 Task: Check the percentage active listings of 1 half bathroom in the last 1 year.
Action: Mouse moved to (878, 196)
Screenshot: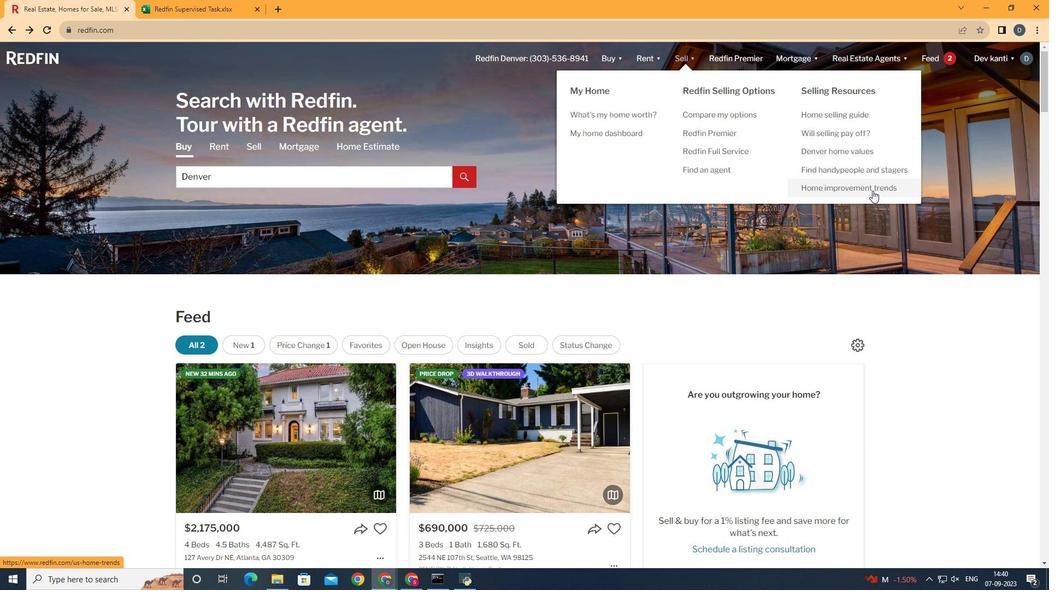 
Action: Mouse pressed left at (878, 196)
Screenshot: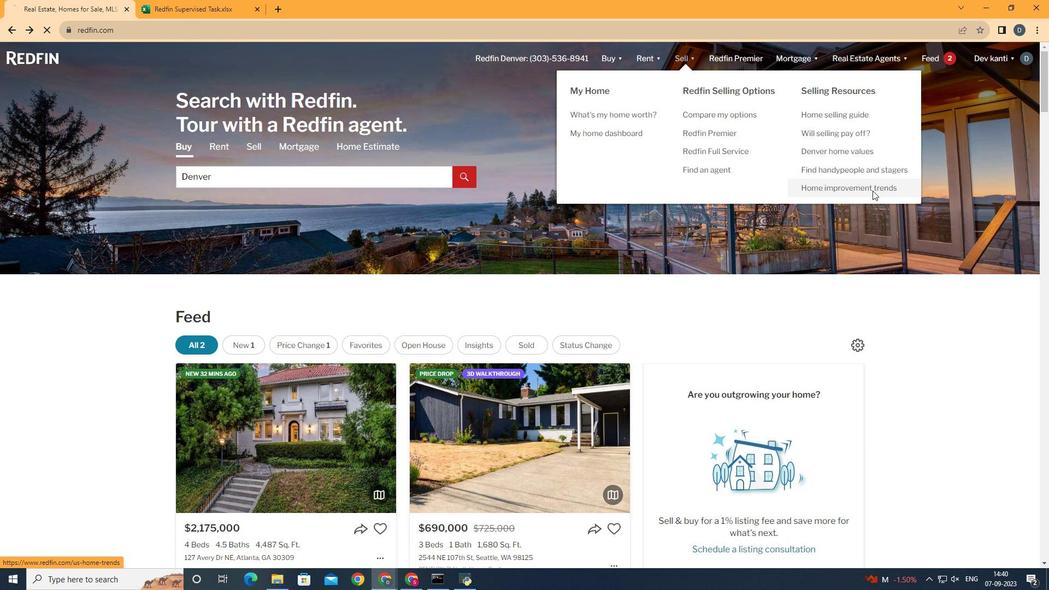 
Action: Mouse moved to (282, 219)
Screenshot: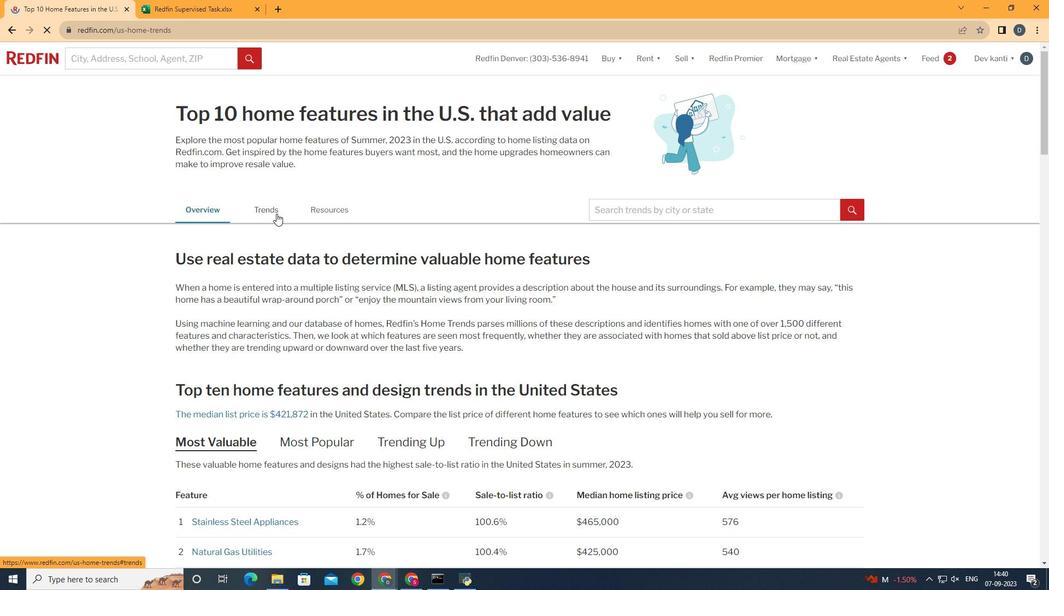 
Action: Mouse pressed left at (282, 219)
Screenshot: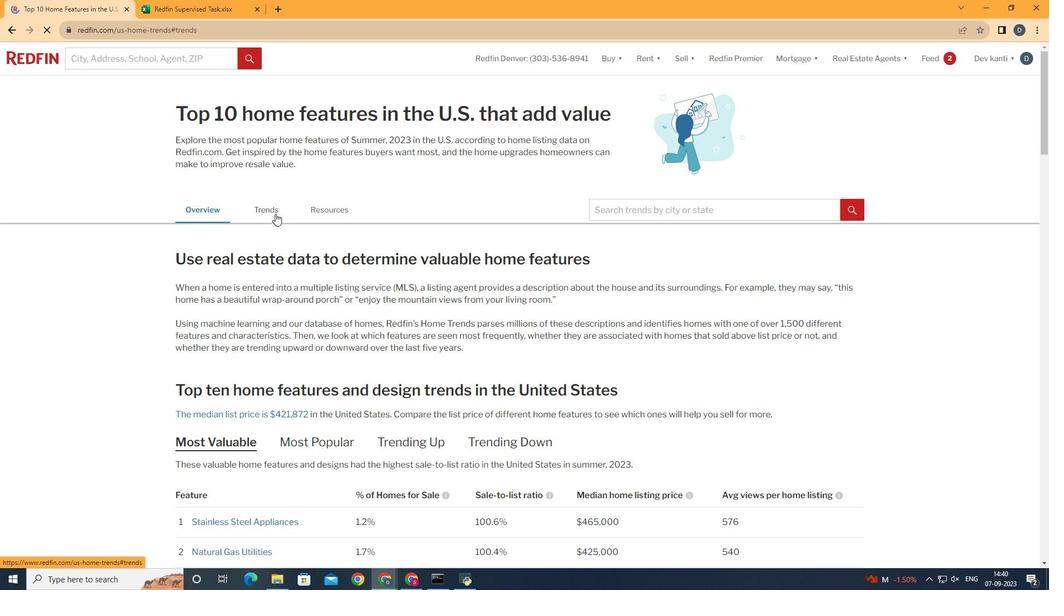 
Action: Mouse moved to (638, 345)
Screenshot: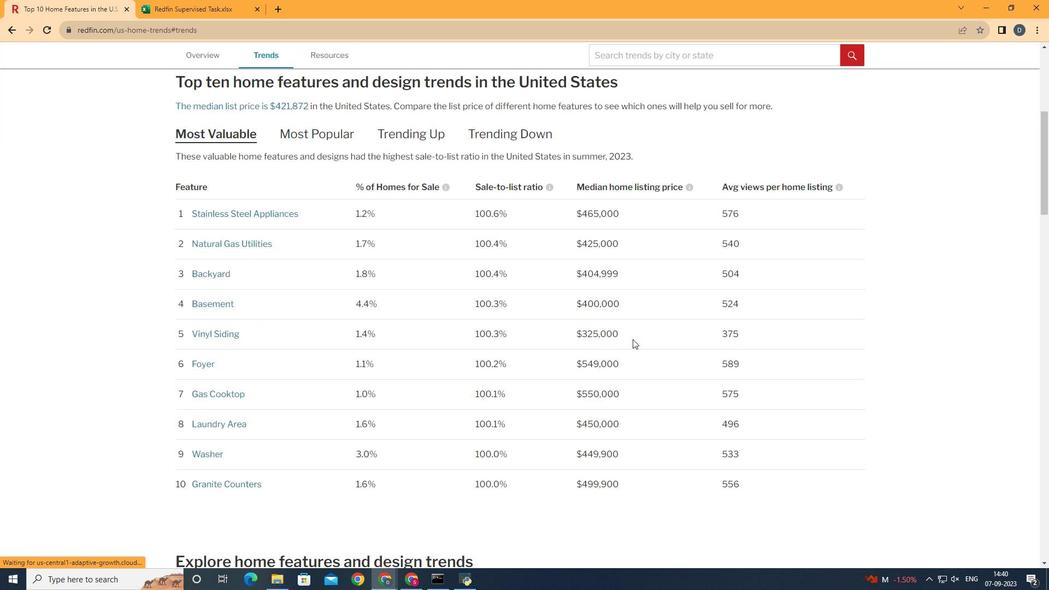 
Action: Mouse scrolled (638, 344) with delta (0, 0)
Screenshot: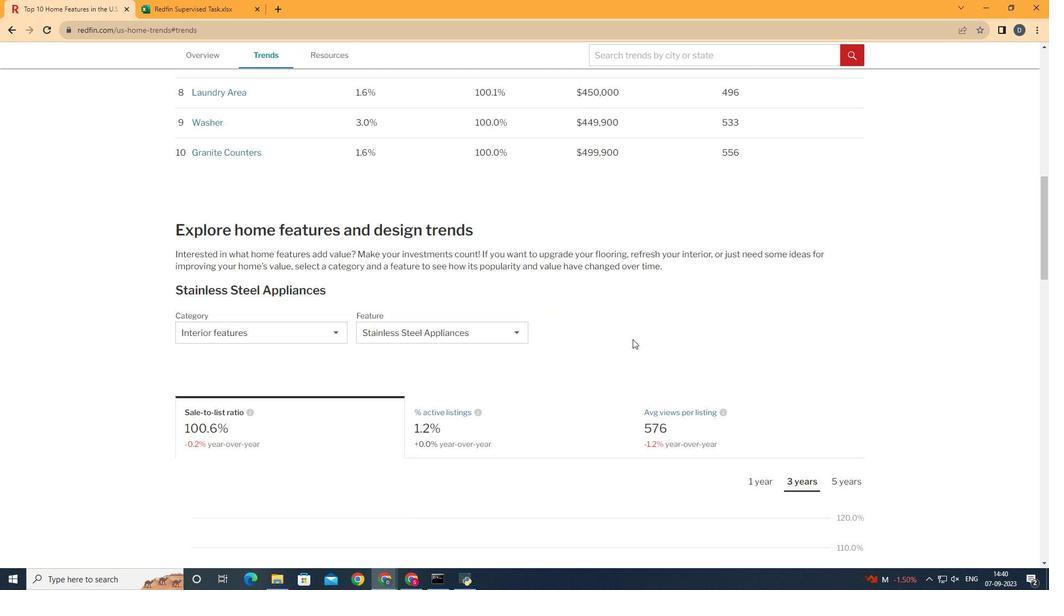 
Action: Mouse scrolled (638, 344) with delta (0, 0)
Screenshot: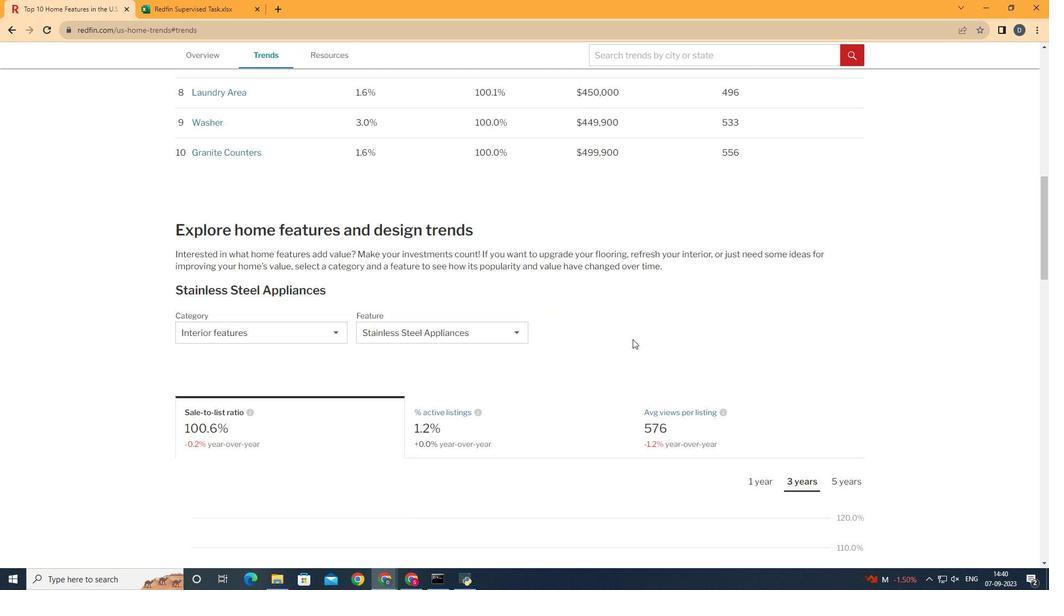 
Action: Mouse scrolled (638, 344) with delta (0, 0)
Screenshot: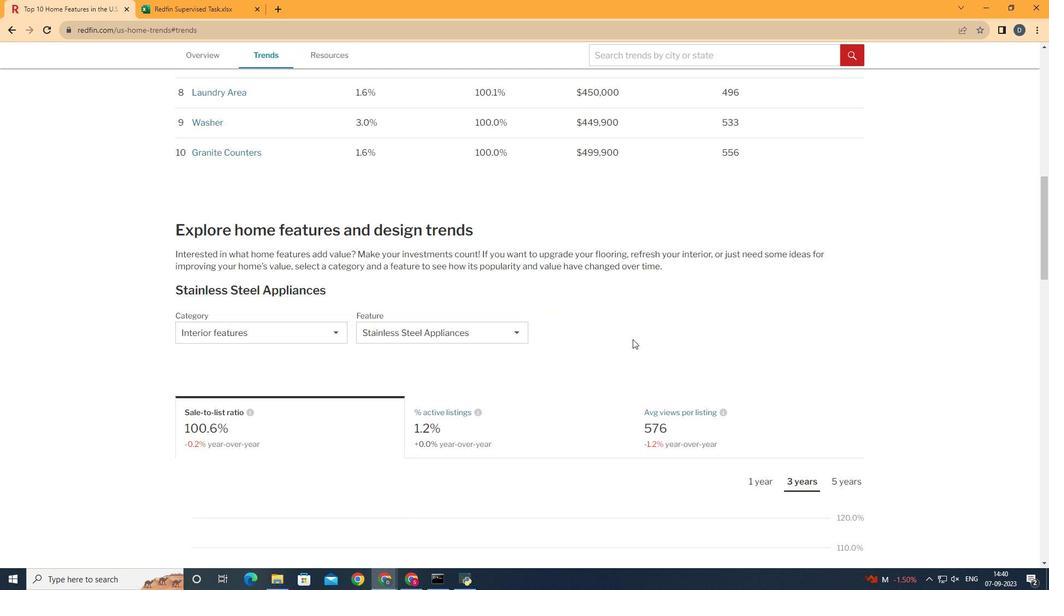 
Action: Mouse scrolled (638, 344) with delta (0, 0)
Screenshot: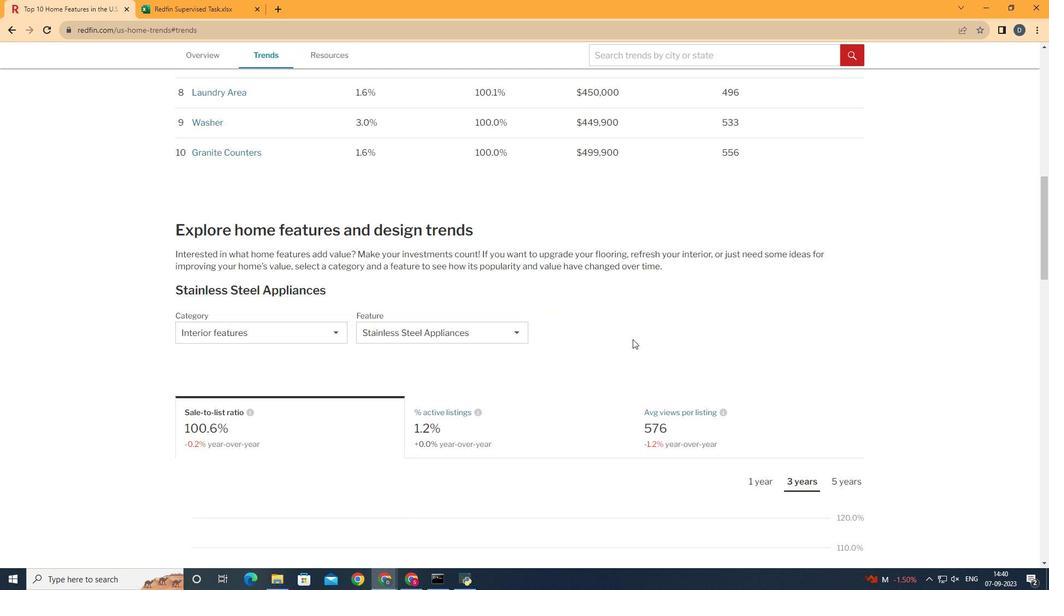 
Action: Mouse scrolled (638, 344) with delta (0, 0)
Screenshot: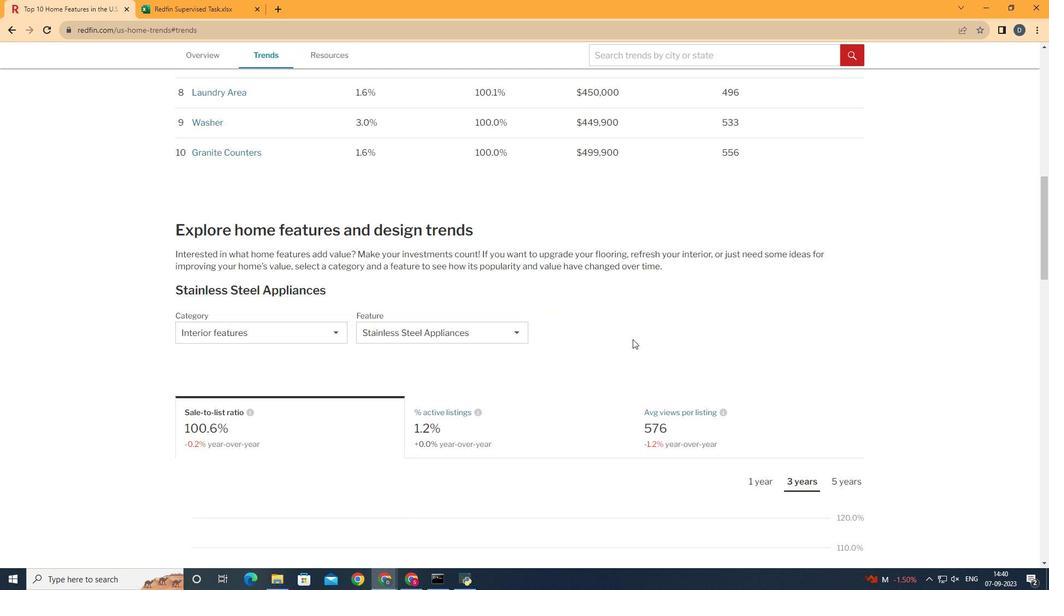 
Action: Mouse scrolled (638, 344) with delta (0, 0)
Screenshot: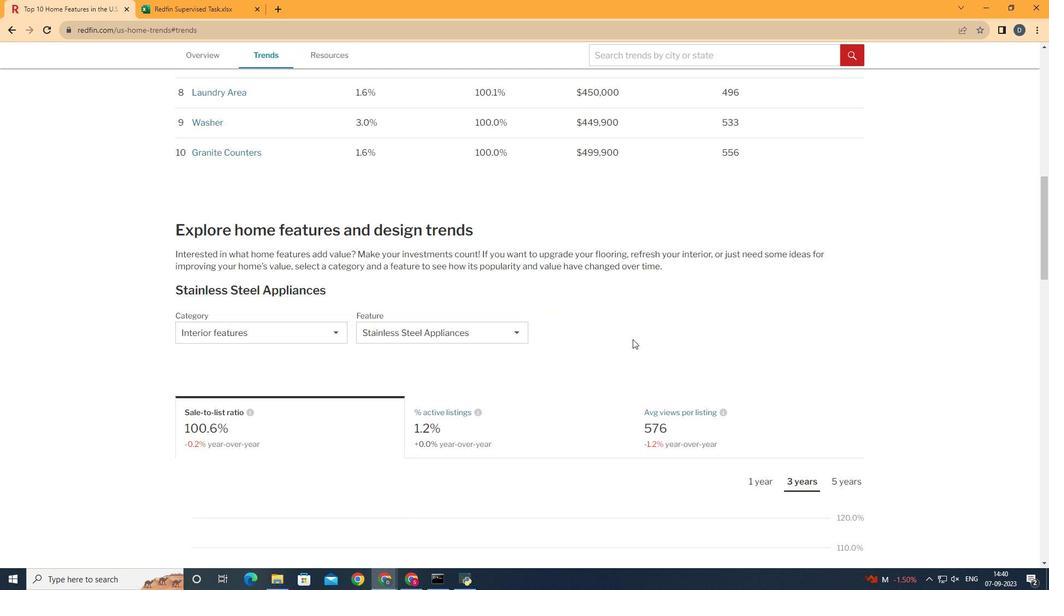 
Action: Mouse moved to (371, 365)
Screenshot: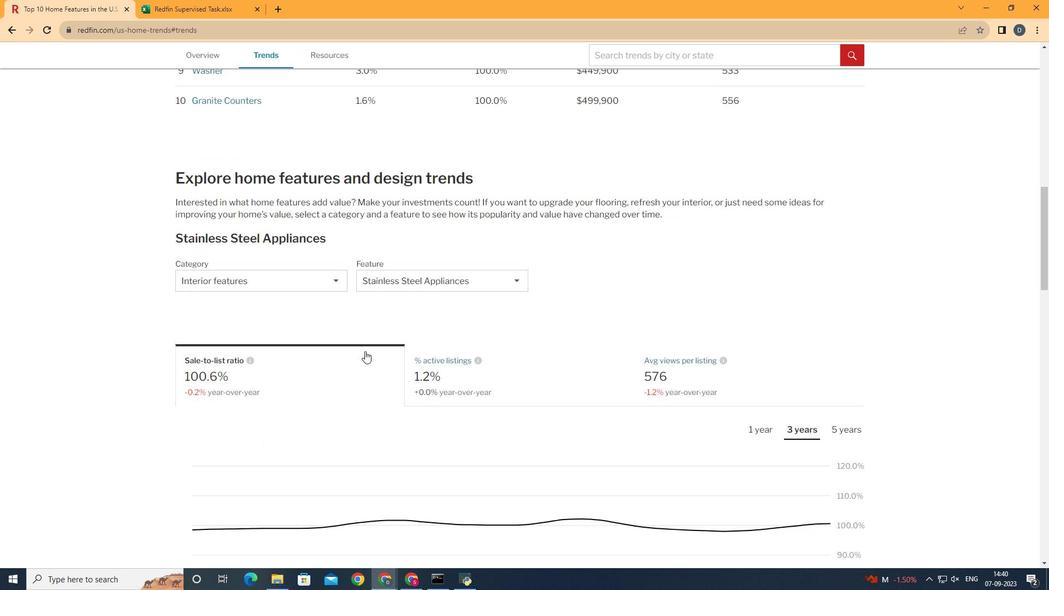 
Action: Mouse scrolled (371, 364) with delta (0, 0)
Screenshot: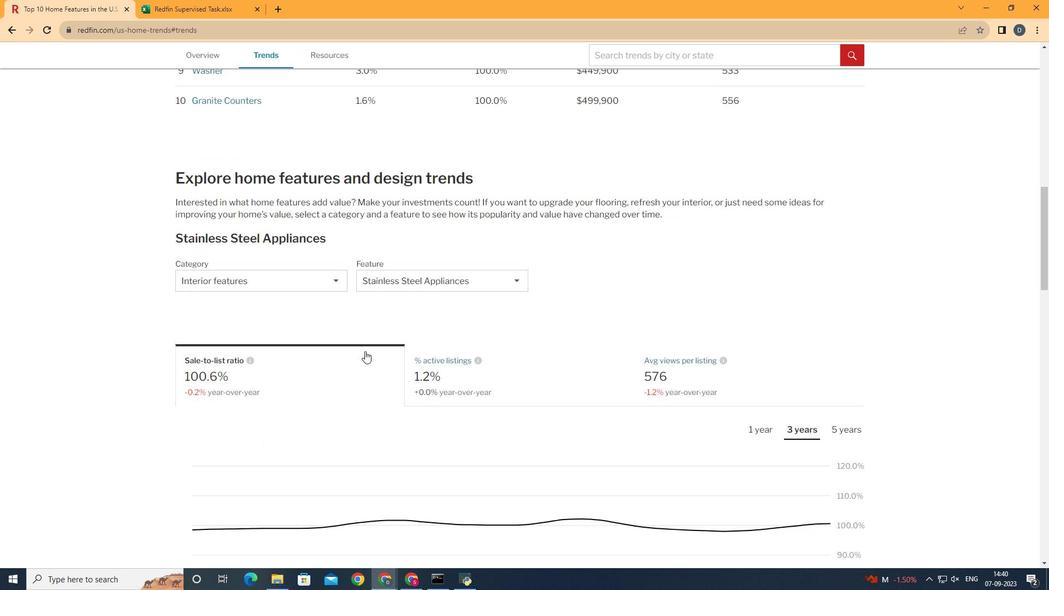 
Action: Mouse moved to (324, 286)
Screenshot: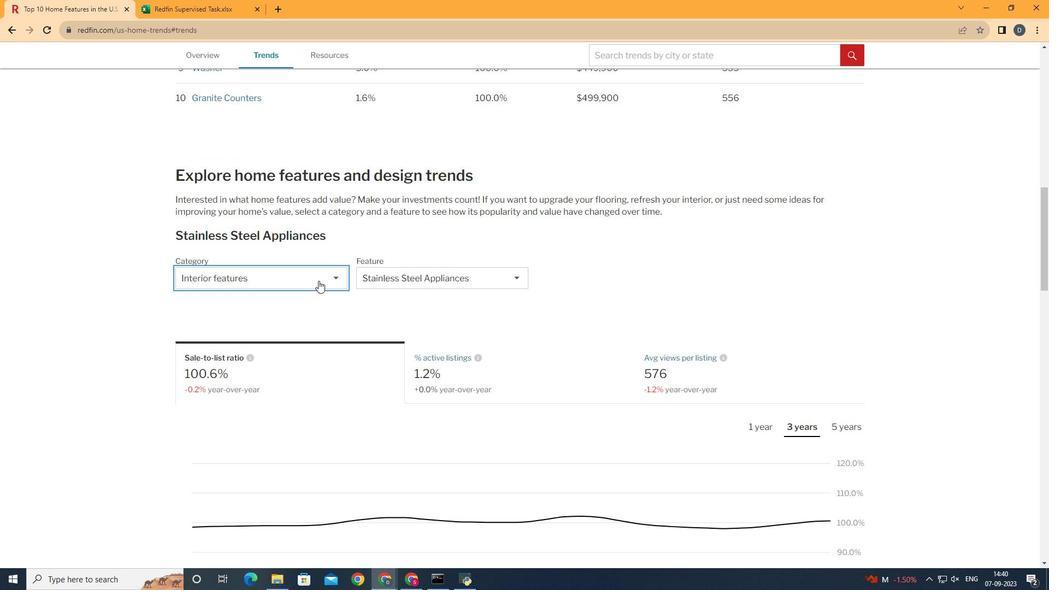 
Action: Mouse pressed left at (324, 286)
Screenshot: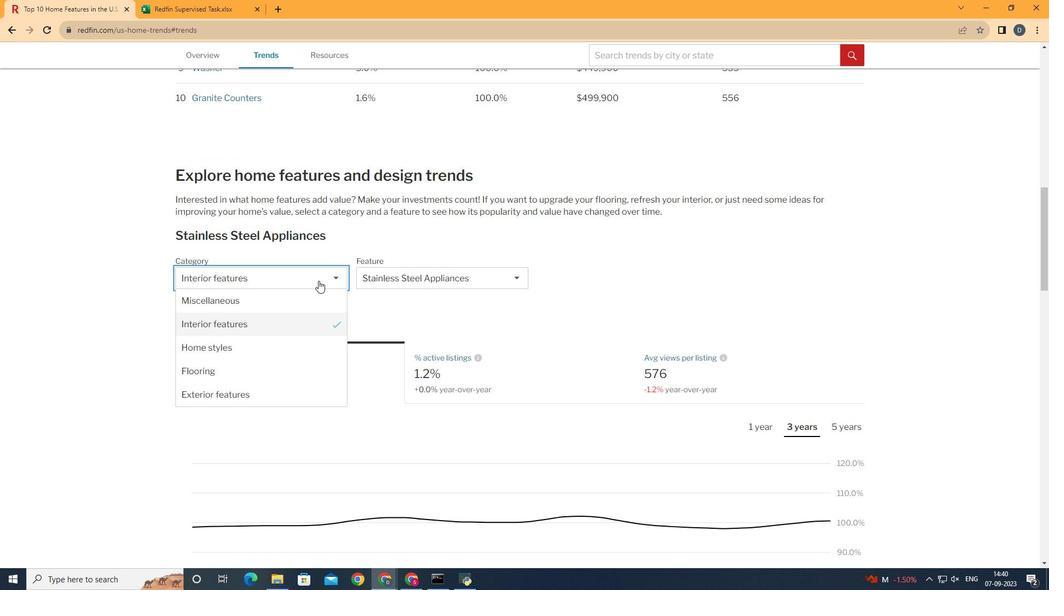 
Action: Mouse moved to (304, 335)
Screenshot: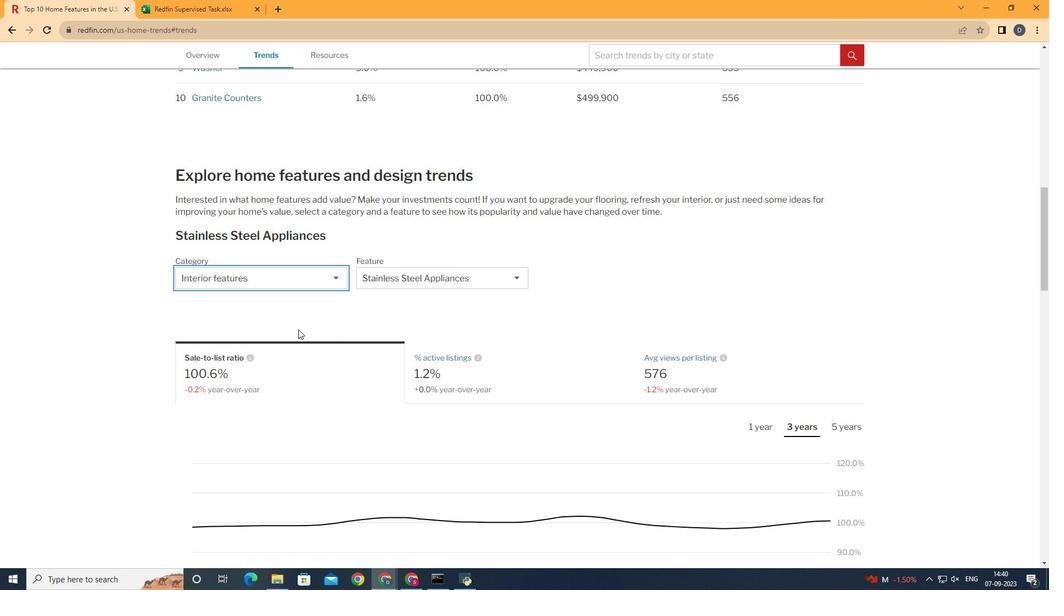 
Action: Mouse pressed left at (304, 335)
Screenshot: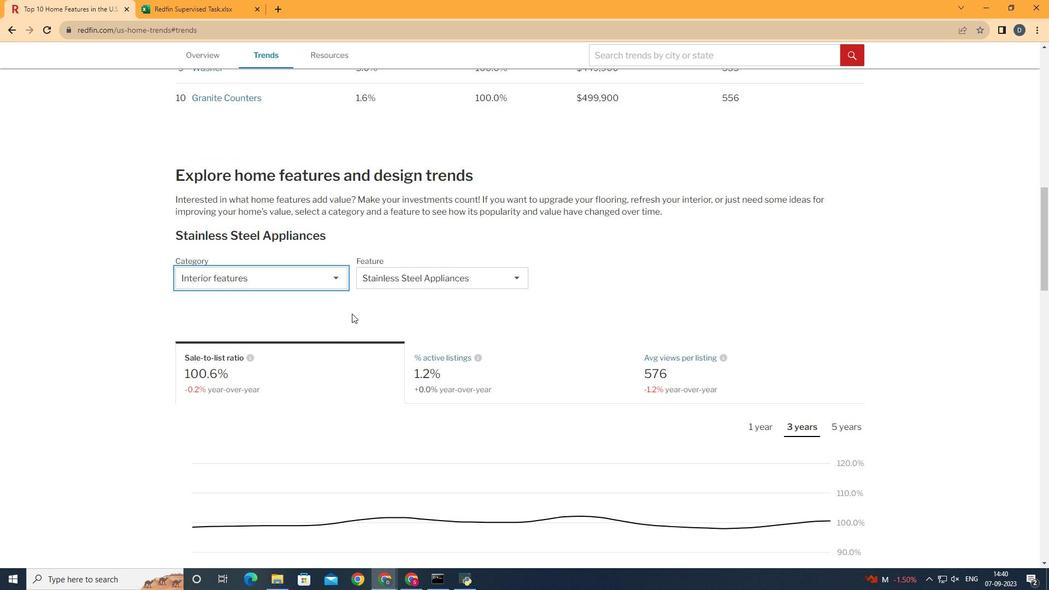 
Action: Mouse moved to (481, 282)
Screenshot: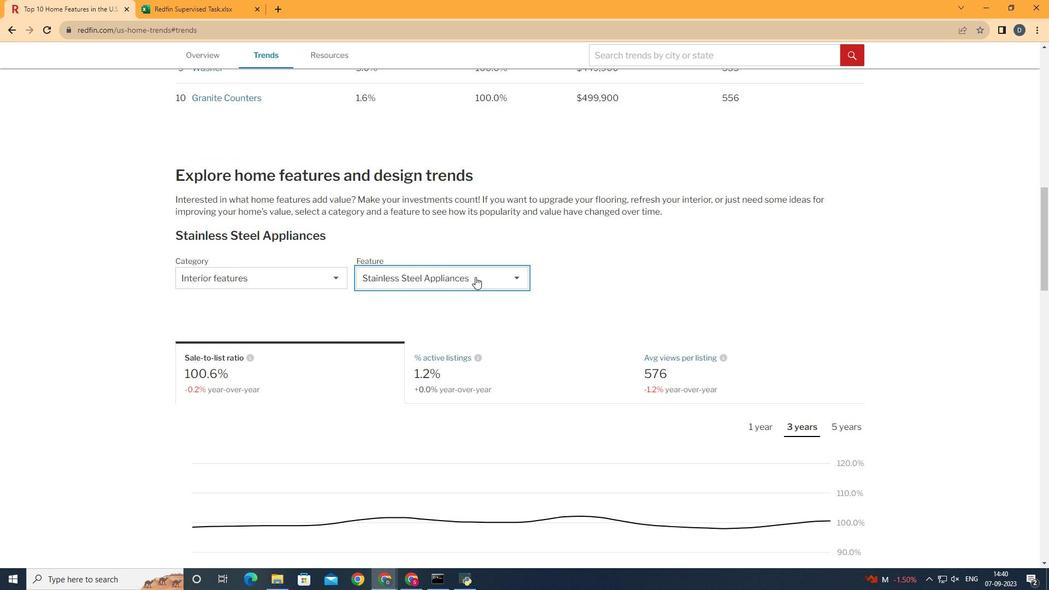 
Action: Mouse pressed left at (481, 282)
Screenshot: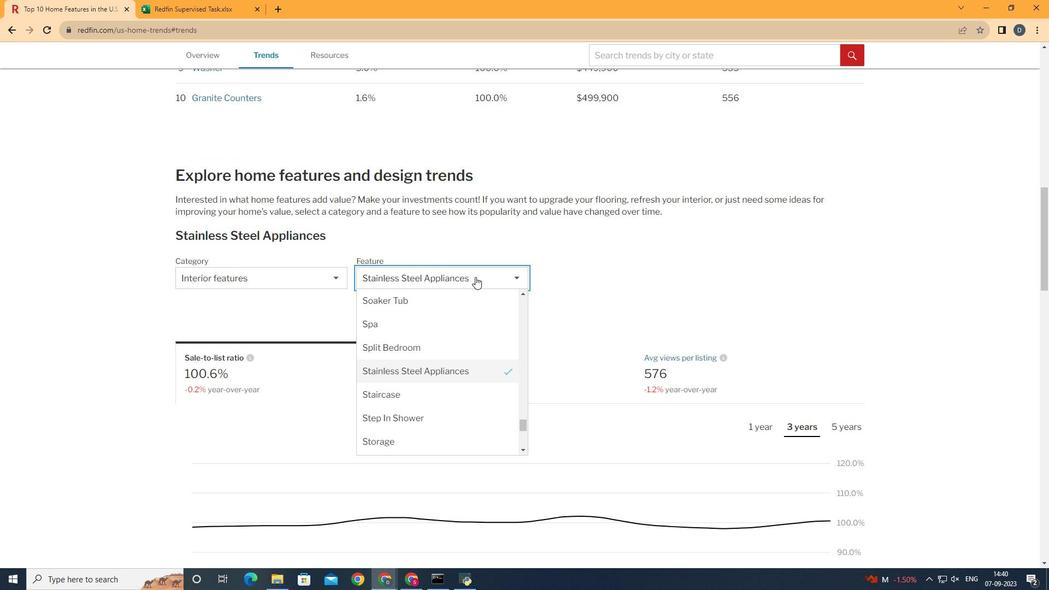 
Action: Mouse moved to (530, 431)
Screenshot: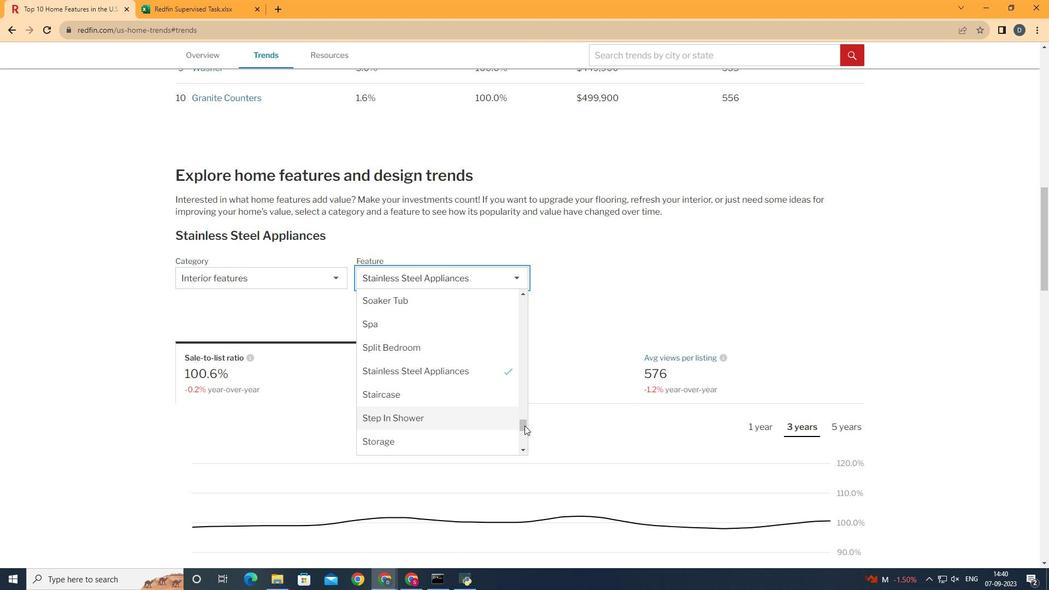 
Action: Mouse pressed left at (530, 431)
Screenshot: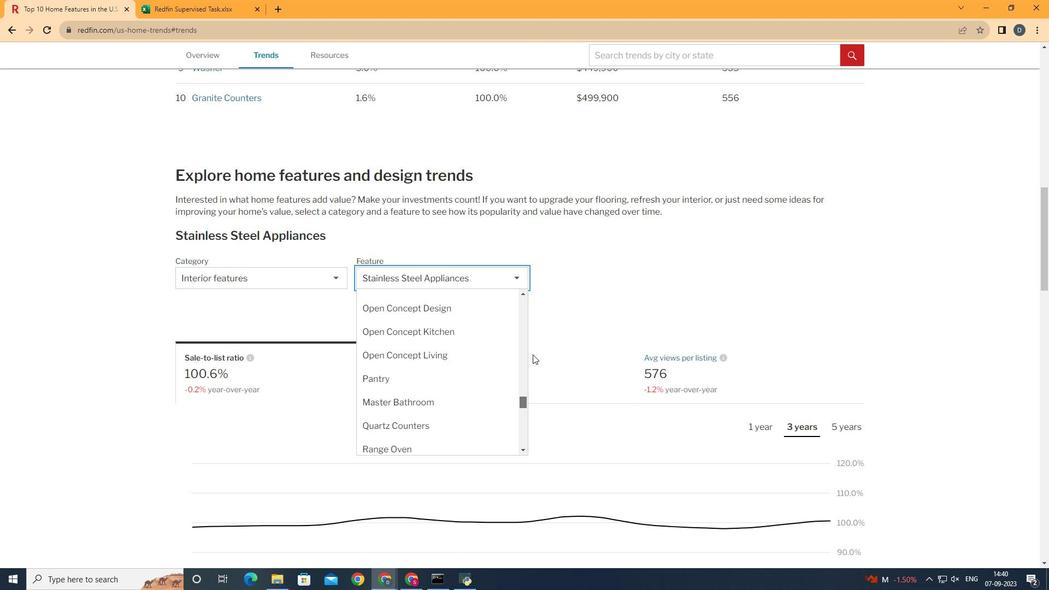 
Action: Mouse moved to (472, 348)
Screenshot: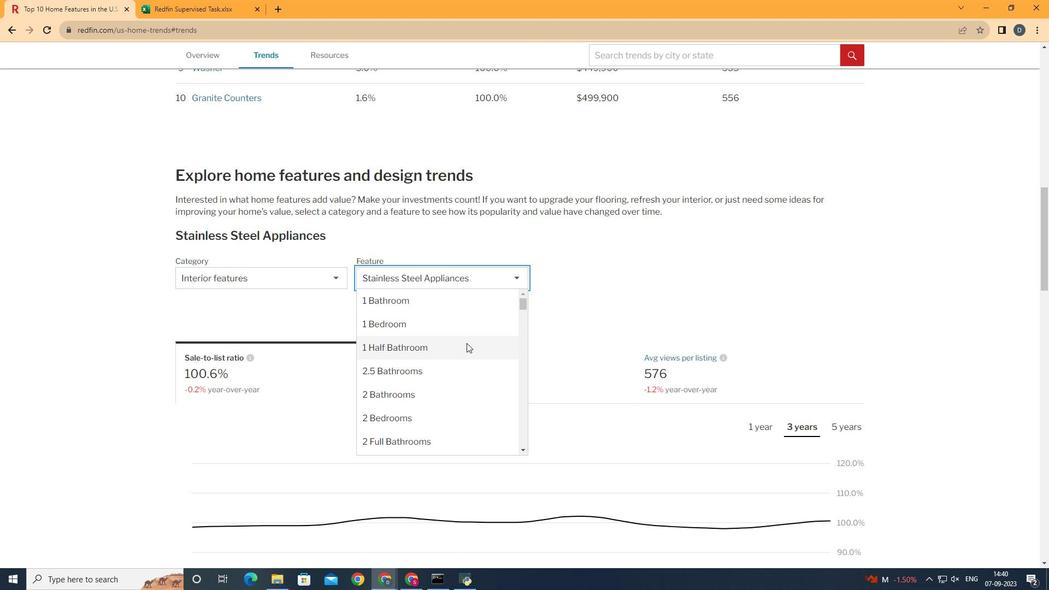 
Action: Mouse pressed left at (472, 348)
Screenshot: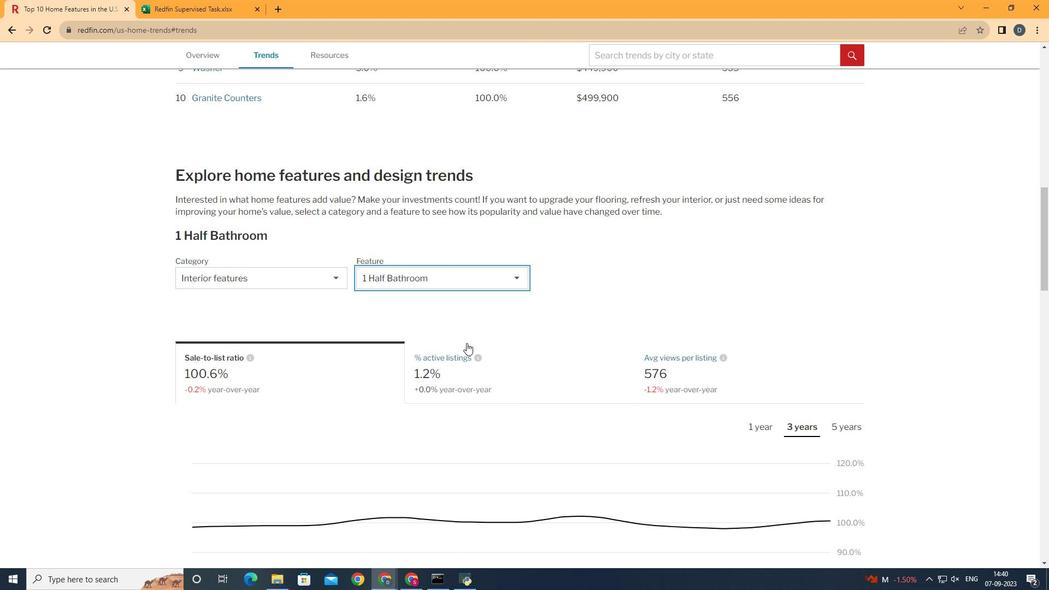 
Action: Mouse moved to (577, 276)
Screenshot: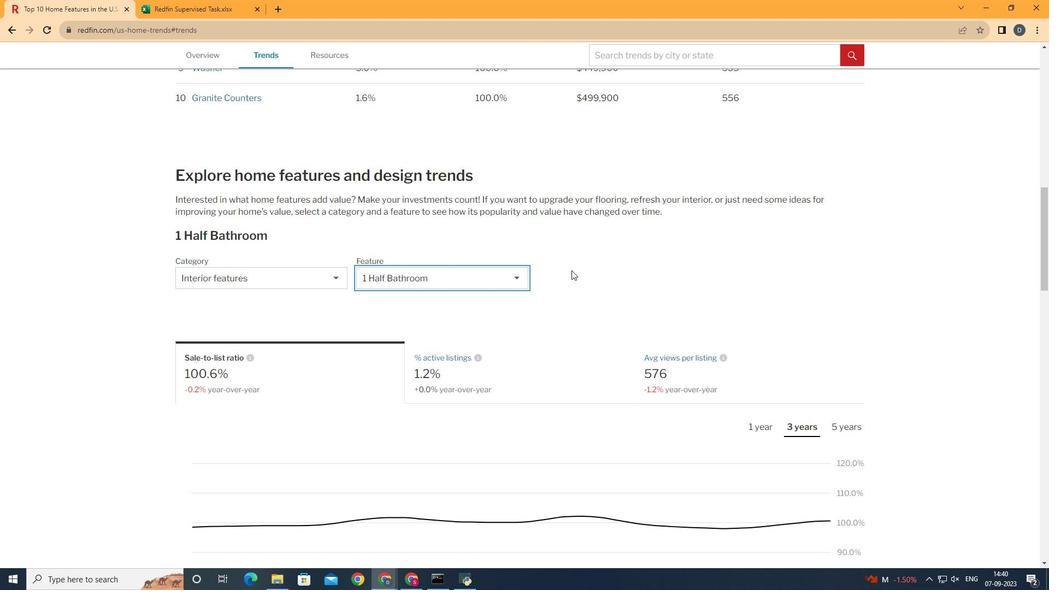 
Action: Mouse scrolled (577, 275) with delta (0, 0)
Screenshot: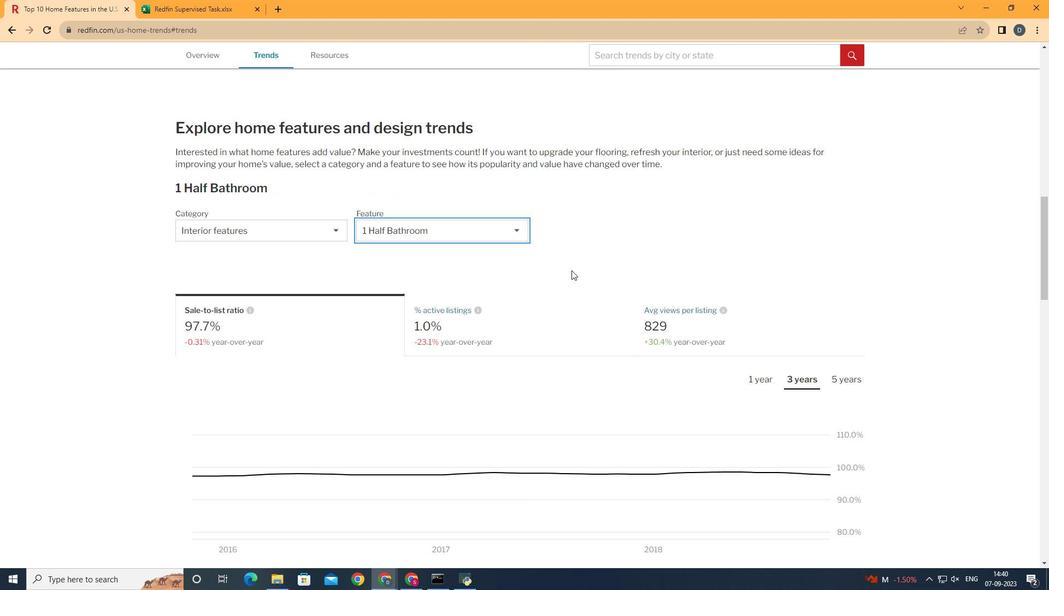 
Action: Mouse moved to (533, 330)
Screenshot: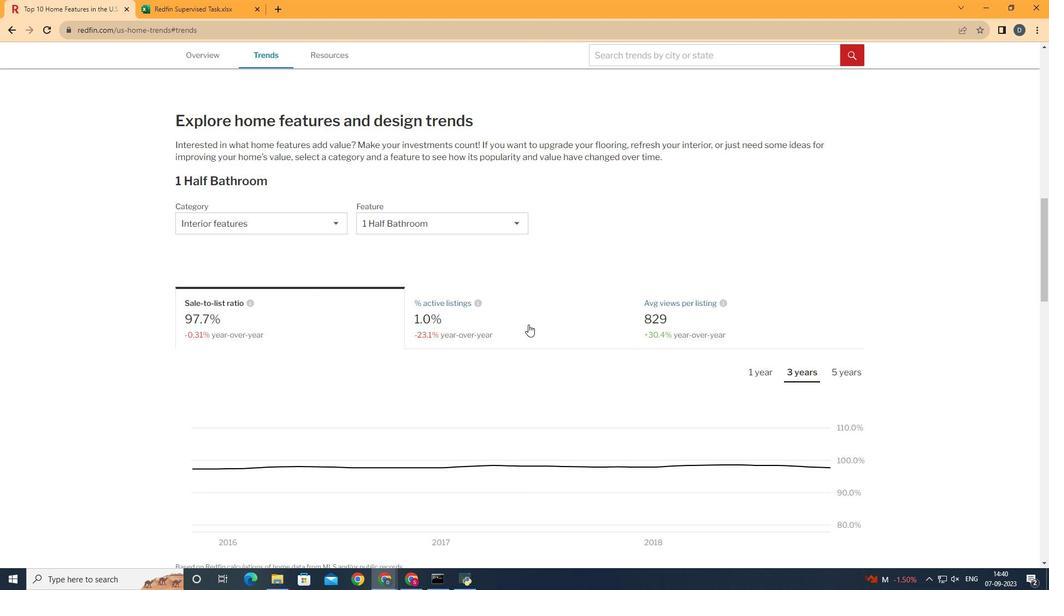 
Action: Mouse pressed left at (533, 330)
Screenshot: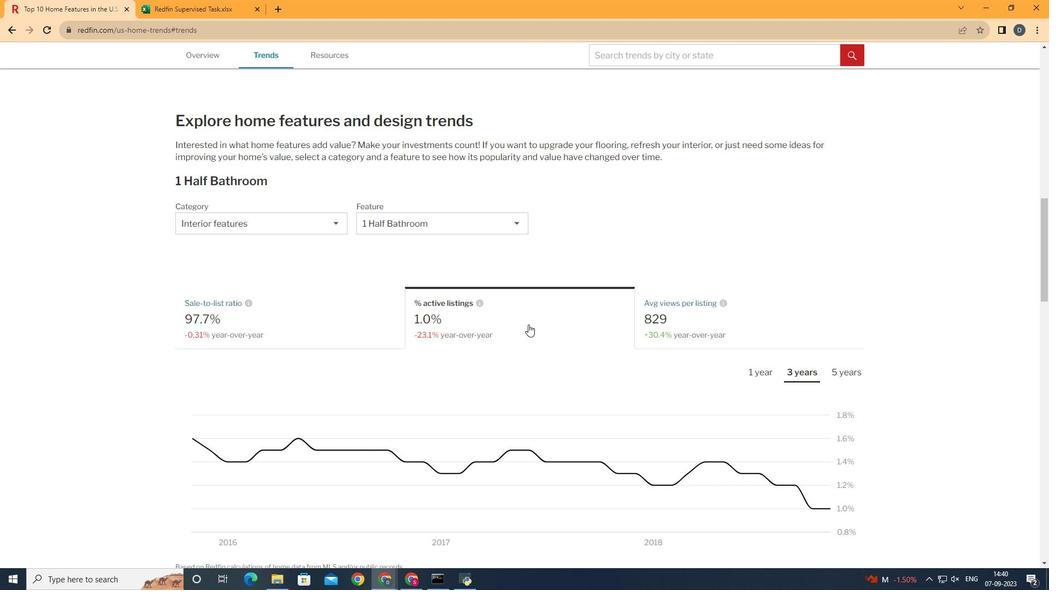 
Action: Mouse moved to (760, 382)
Screenshot: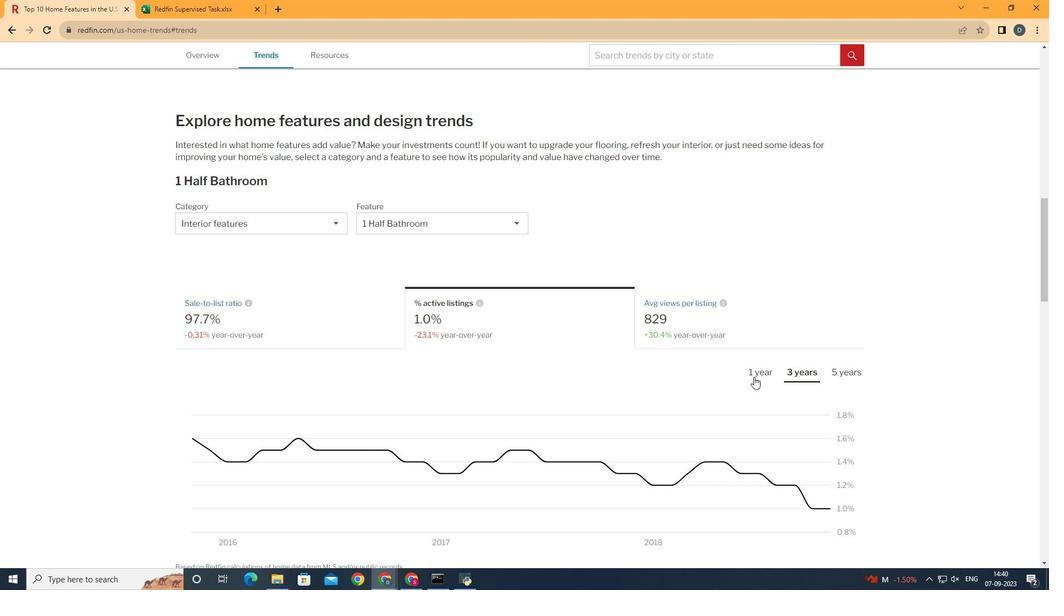 
Action: Mouse pressed left at (760, 382)
Screenshot: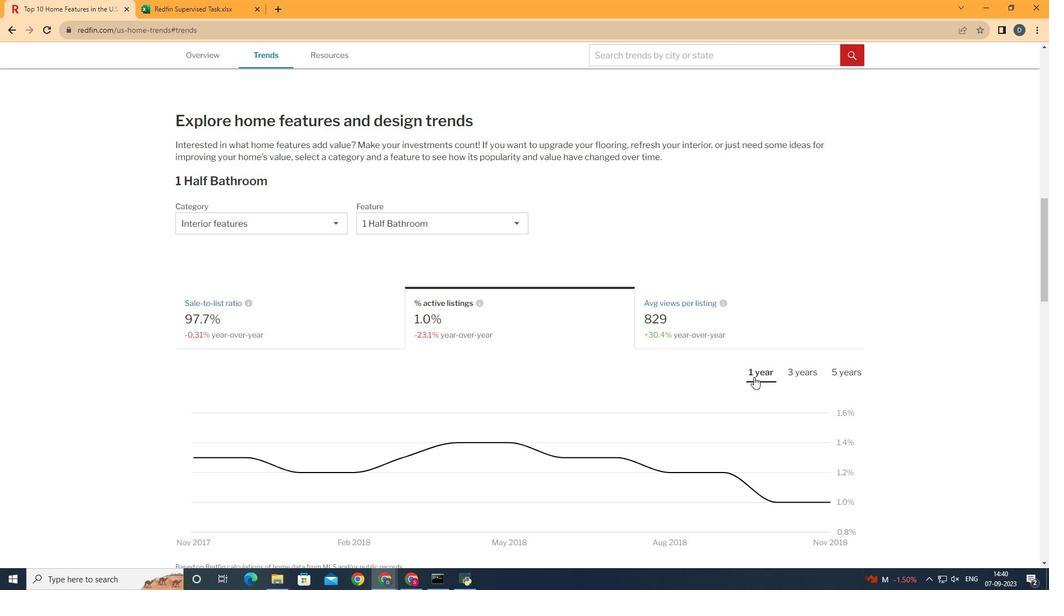 
Action: Mouse moved to (759, 381)
Screenshot: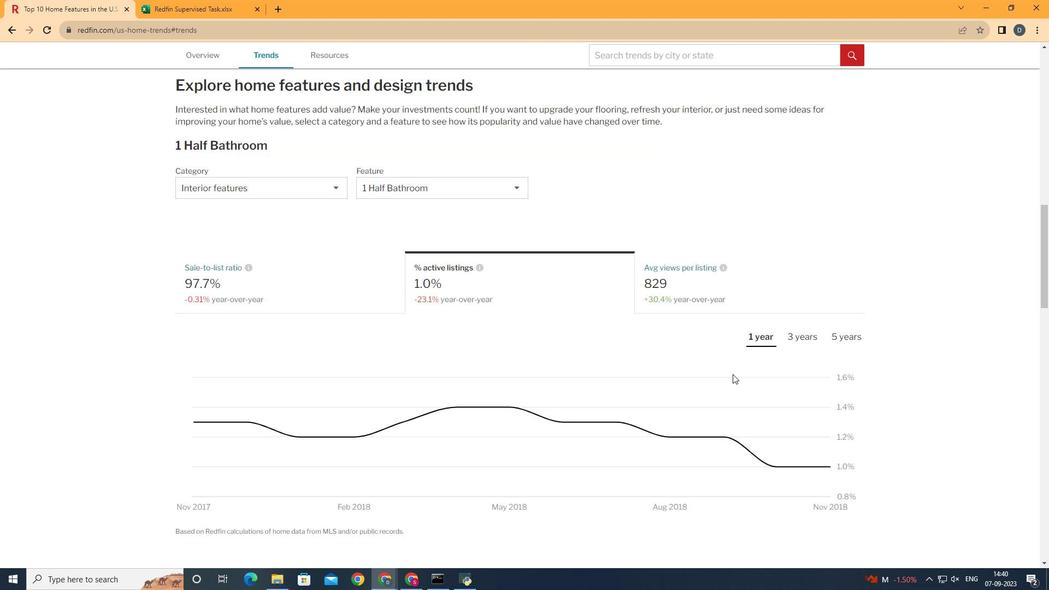 
Action: Mouse scrolled (759, 381) with delta (0, 0)
Screenshot: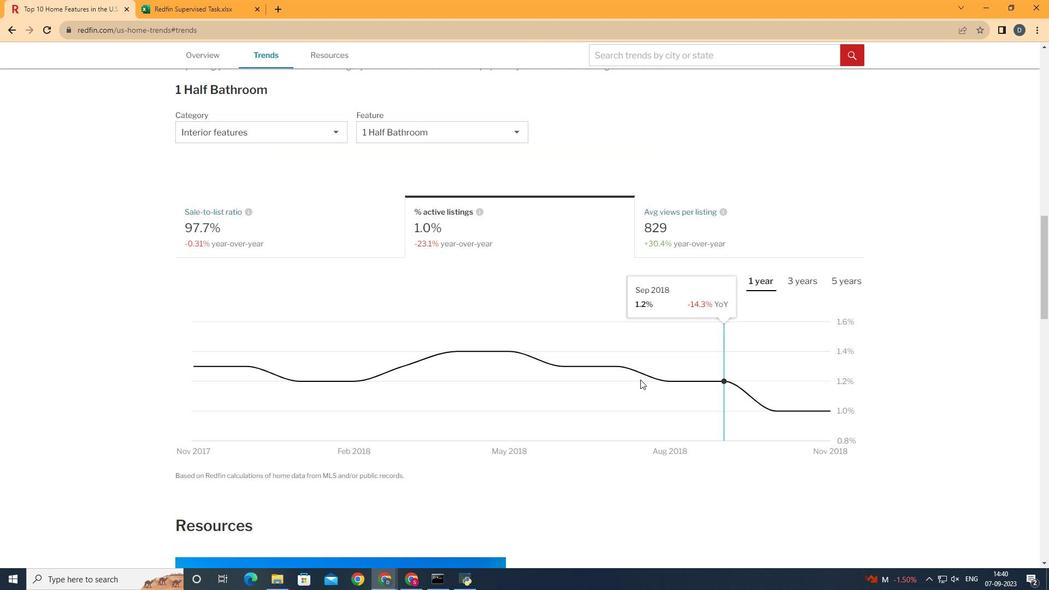 
Action: Mouse scrolled (759, 381) with delta (0, 0)
Screenshot: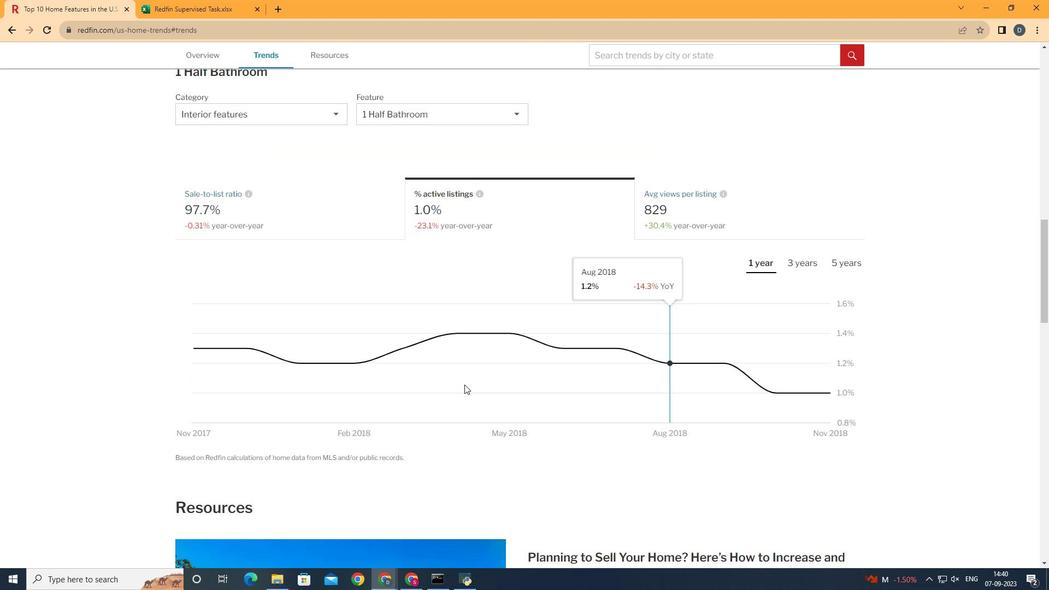 
Action: Mouse moved to (839, 431)
Screenshot: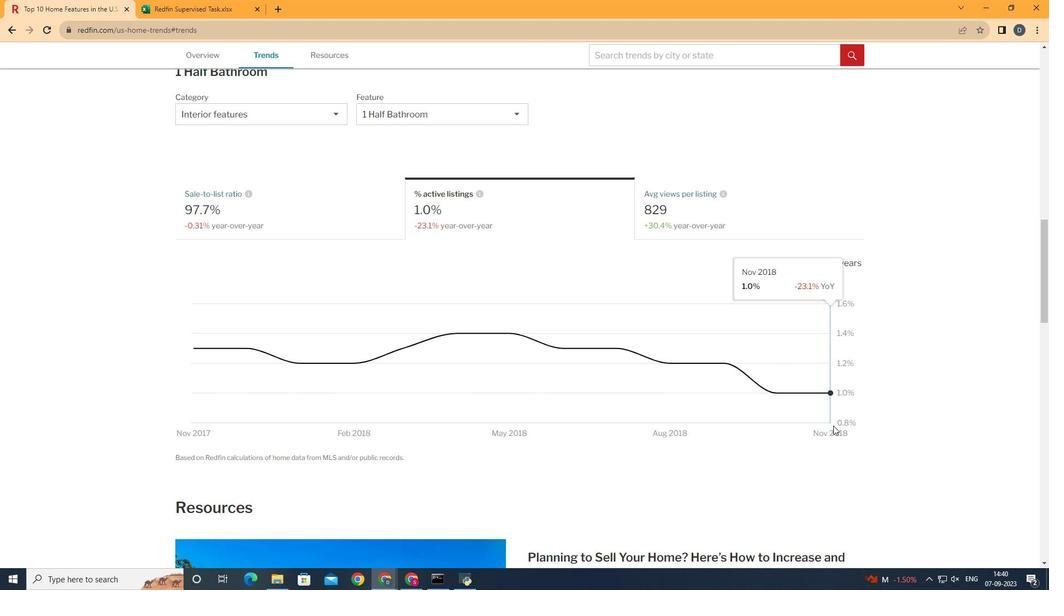 
